 Task: Create a sub task Design and Implement Solution for the task  Fix issue causing slow database queries on high traffic pages in the project TrainForge , assign it to team member softage.8@softage.net and update the status of the sub task to  On Track  , set the priority of the sub task to Low.
Action: Mouse moved to (57, 428)
Screenshot: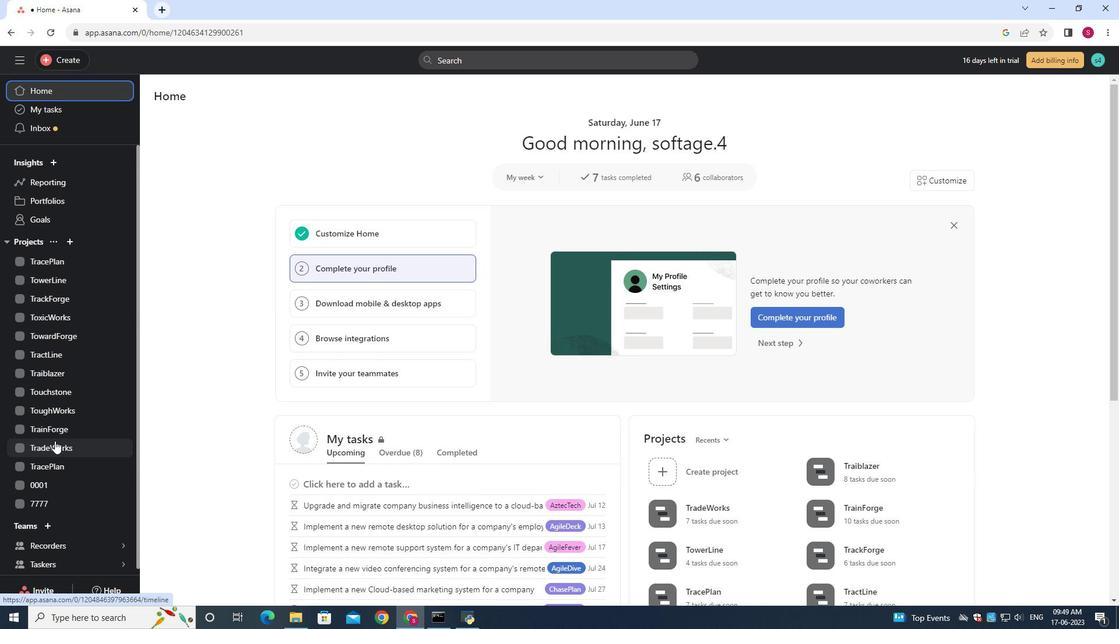 
Action: Mouse pressed left at (57, 428)
Screenshot: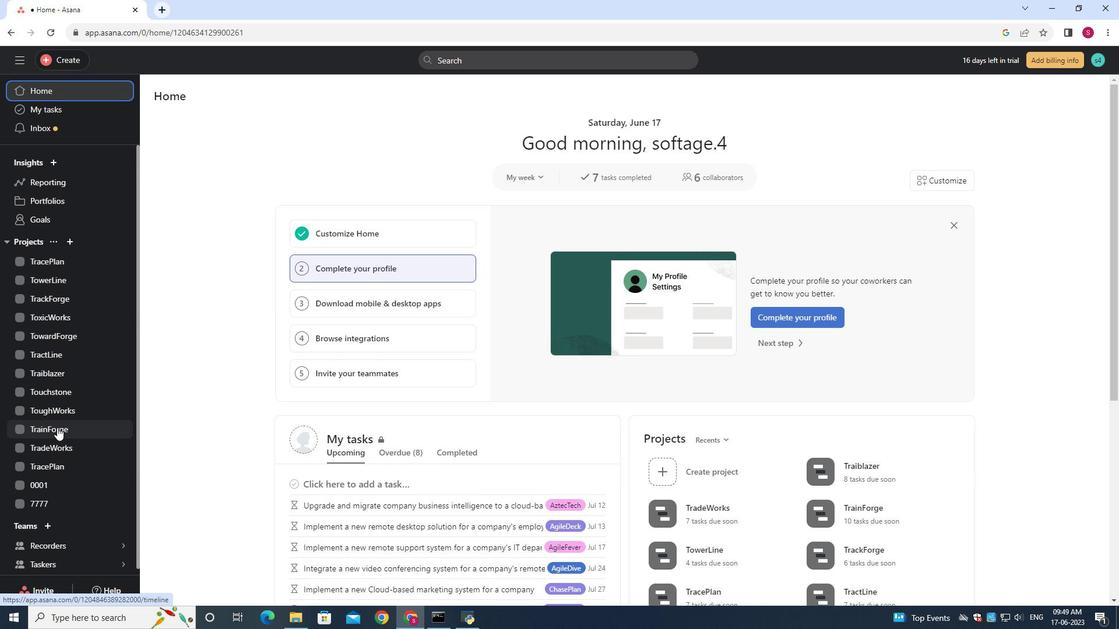 
Action: Mouse moved to (505, 306)
Screenshot: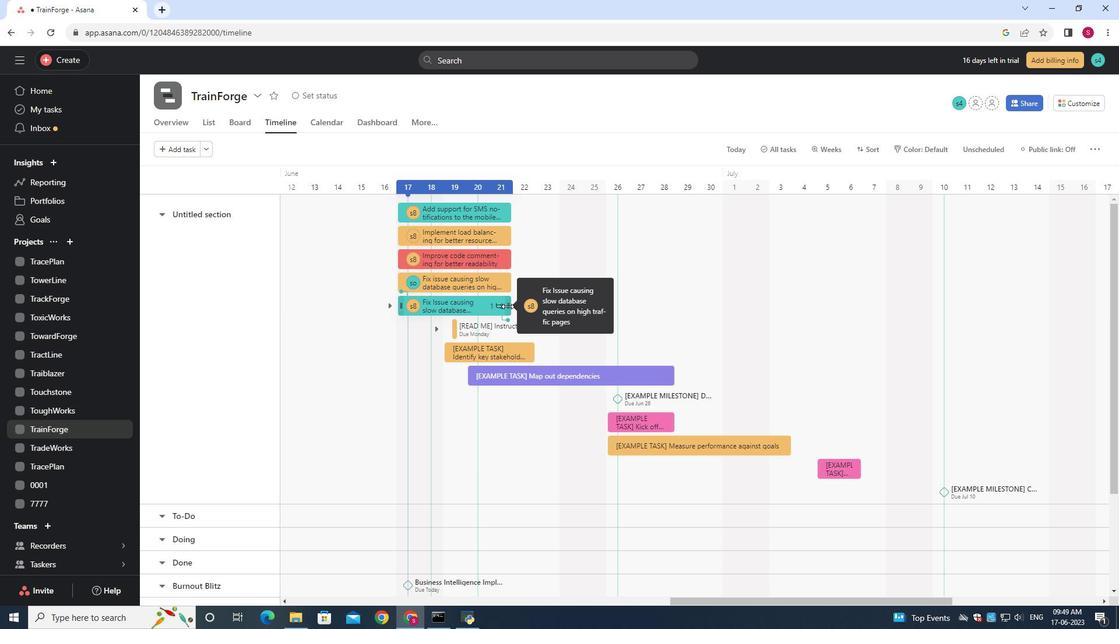 
Action: Mouse pressed left at (505, 306)
Screenshot: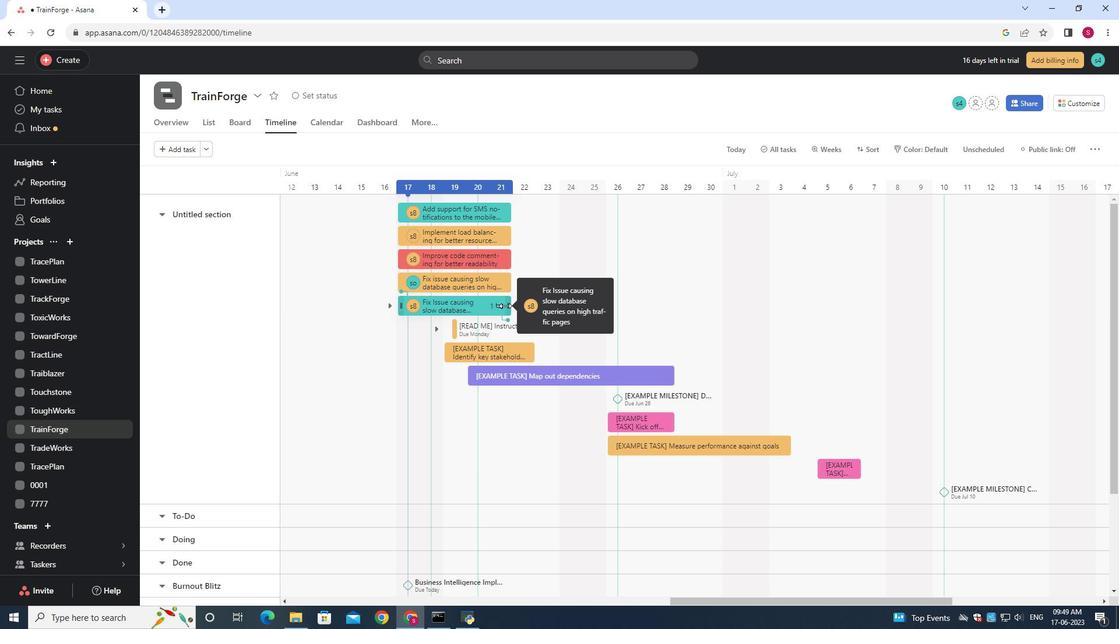 
Action: Mouse moved to (508, 307)
Screenshot: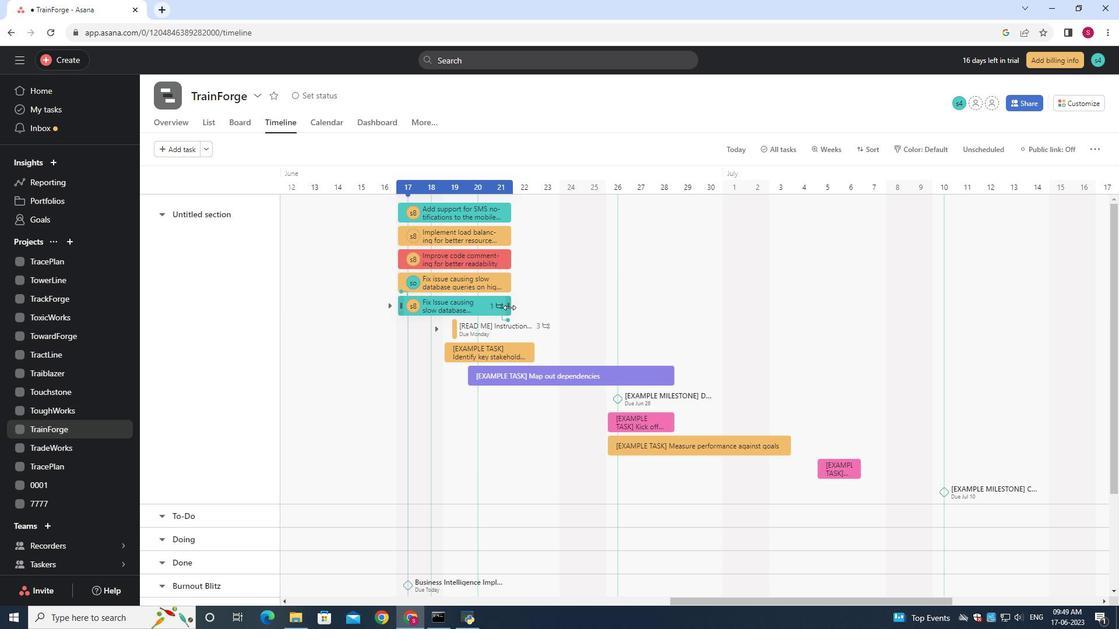 
Action: Mouse pressed left at (508, 307)
Screenshot: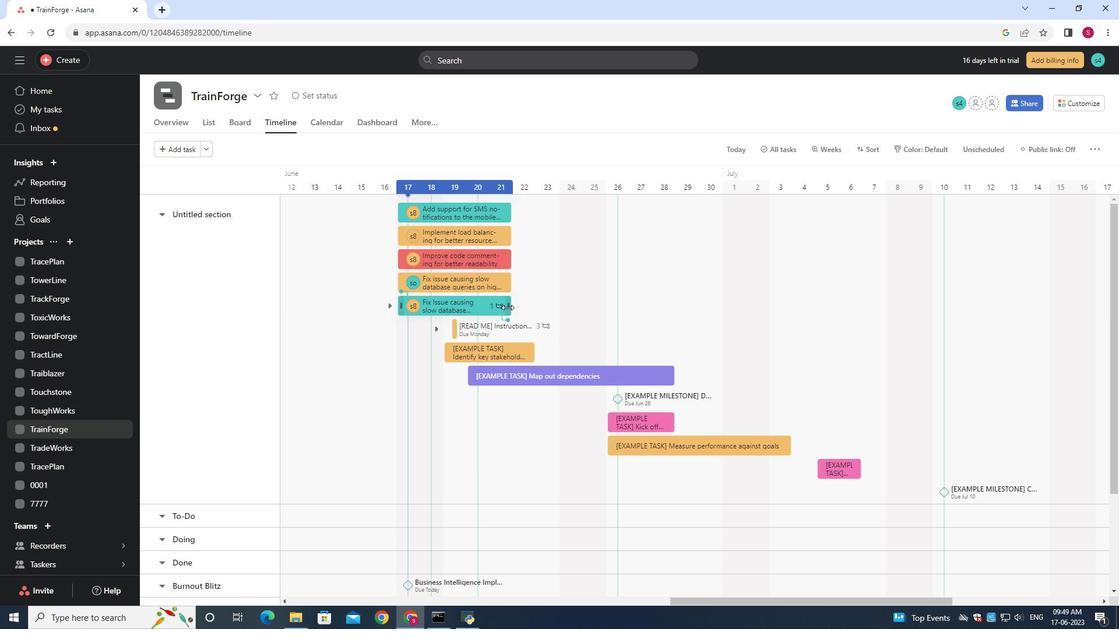 
Action: Mouse moved to (494, 305)
Screenshot: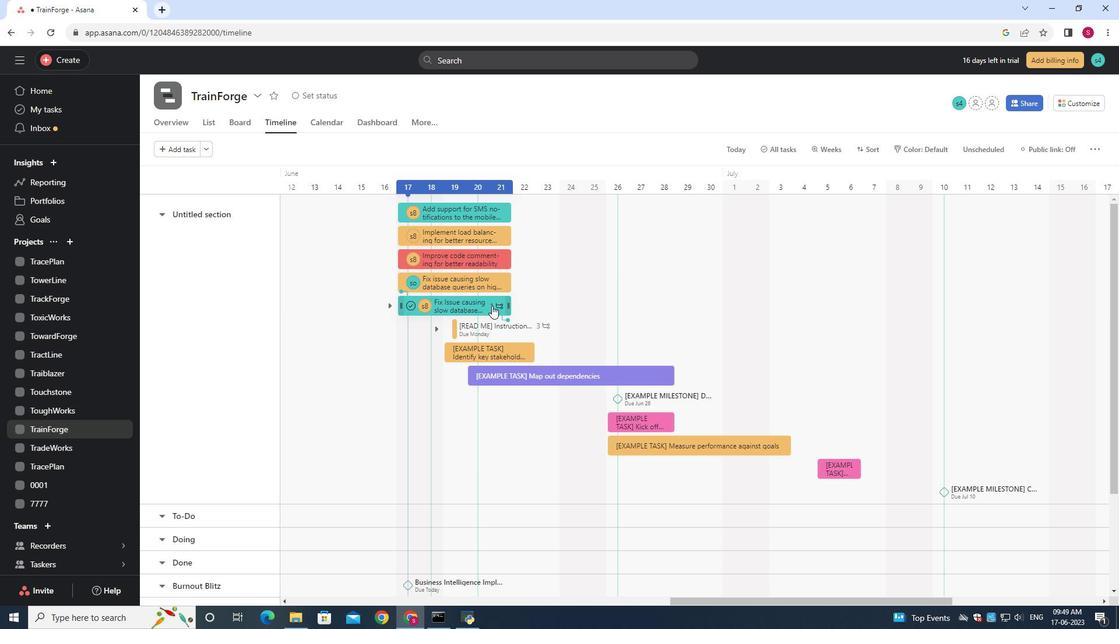 
Action: Mouse pressed left at (494, 305)
Screenshot: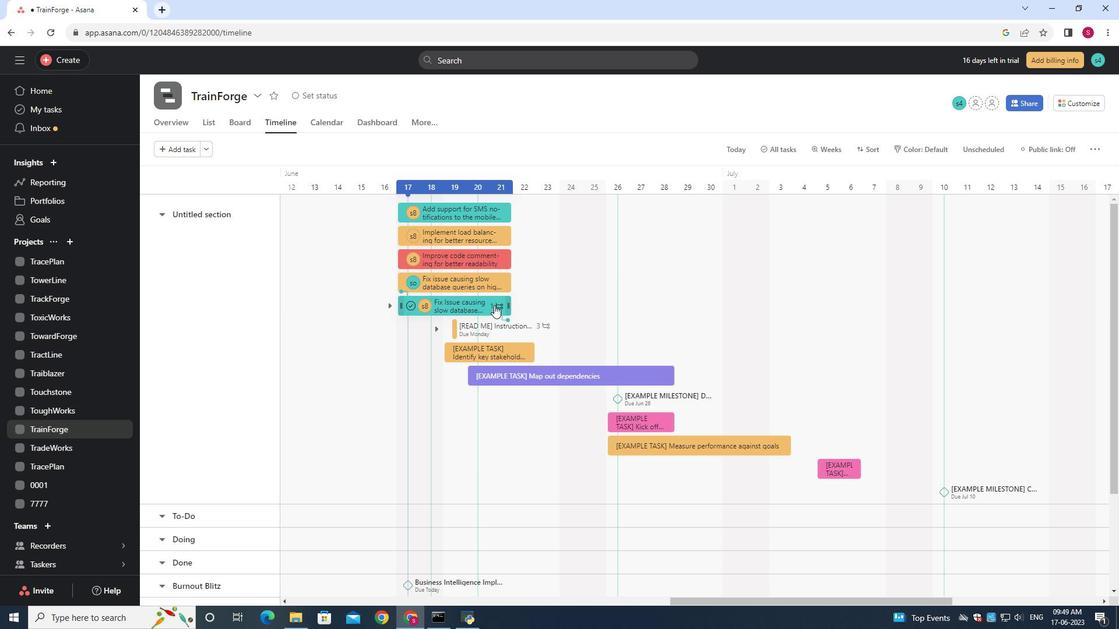 
Action: Mouse moved to (848, 352)
Screenshot: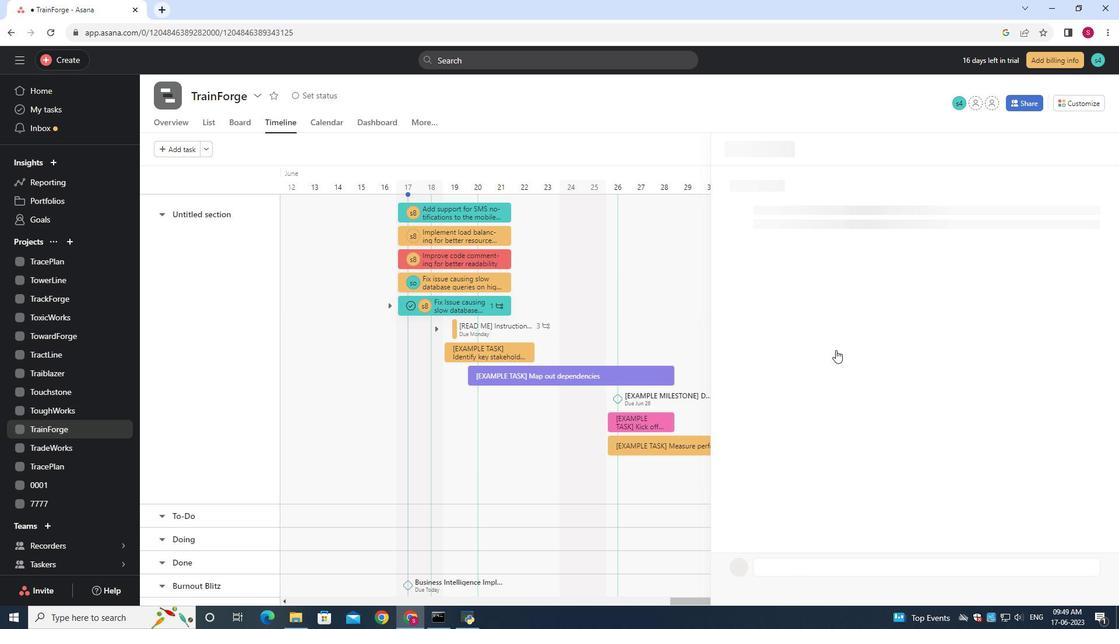 
Action: Mouse scrolled (848, 351) with delta (0, 0)
Screenshot: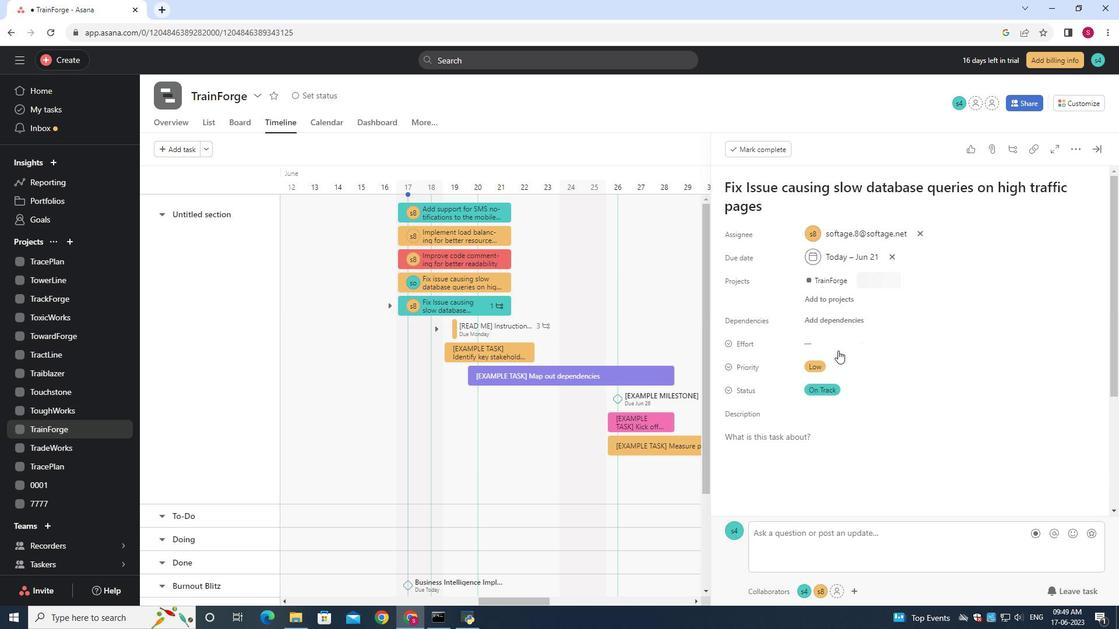 
Action: Mouse scrolled (848, 351) with delta (0, 0)
Screenshot: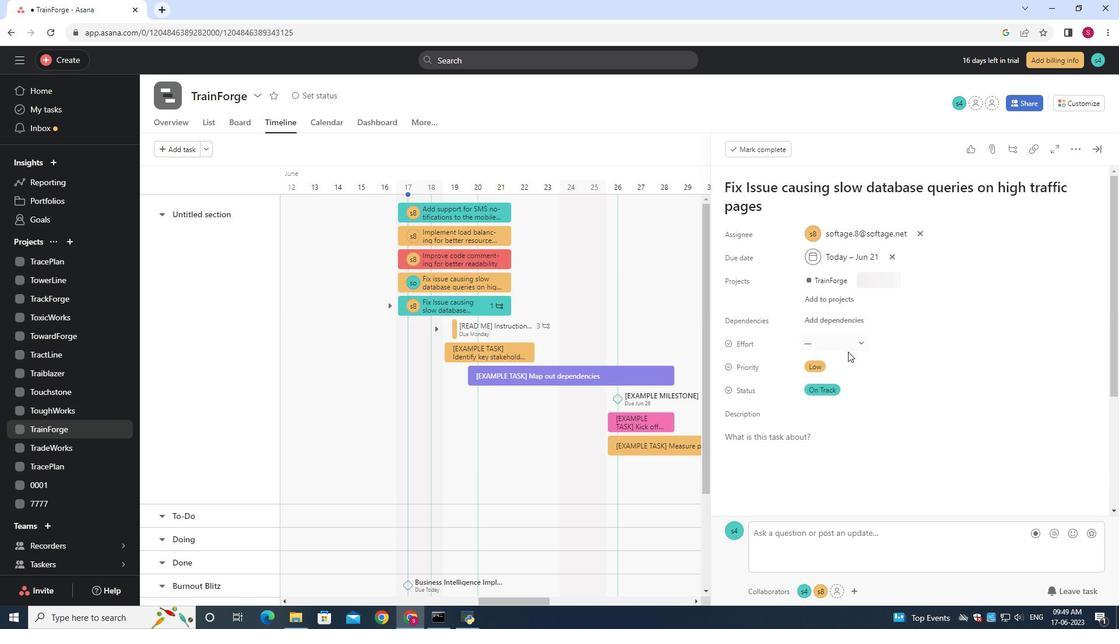
Action: Mouse scrolled (848, 351) with delta (0, 0)
Screenshot: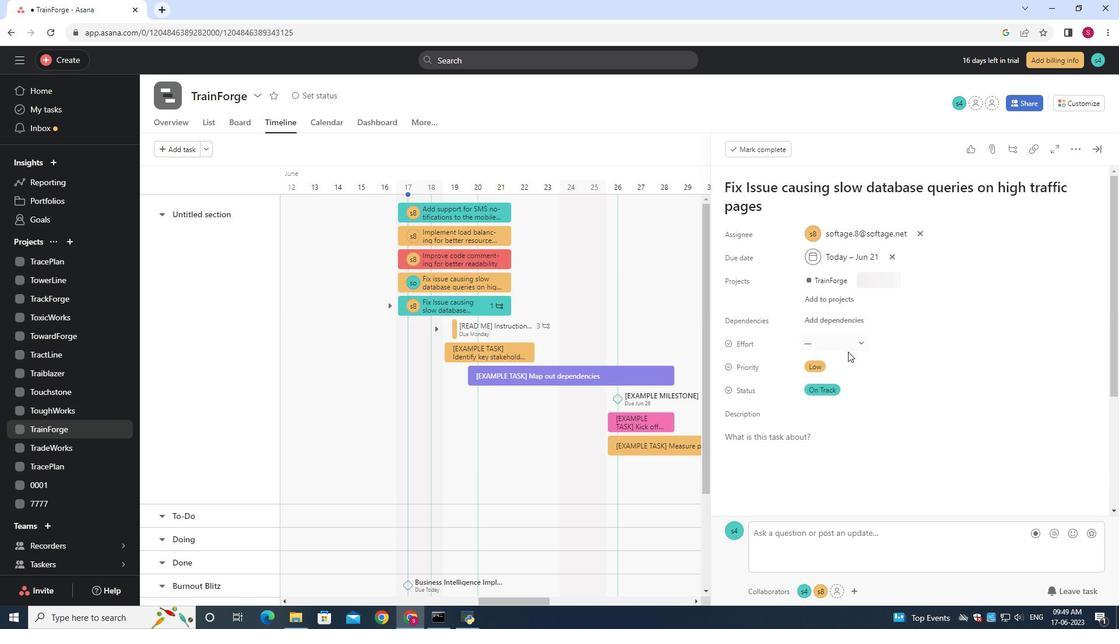 
Action: Mouse scrolled (848, 351) with delta (0, 0)
Screenshot: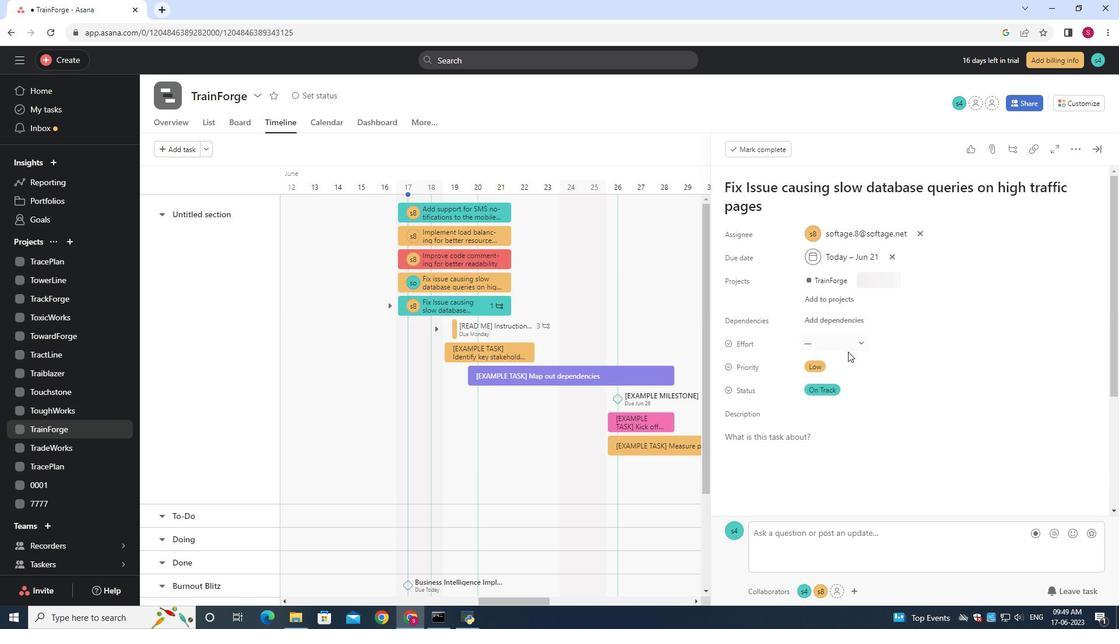 
Action: Mouse scrolled (848, 351) with delta (0, 0)
Screenshot: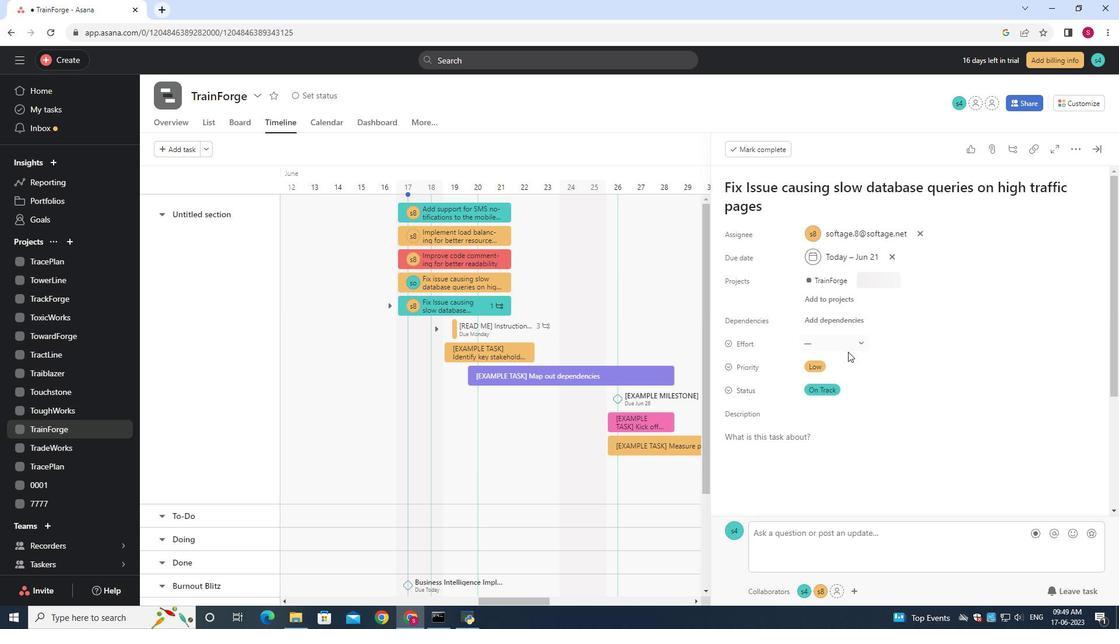 
Action: Mouse scrolled (848, 351) with delta (0, 0)
Screenshot: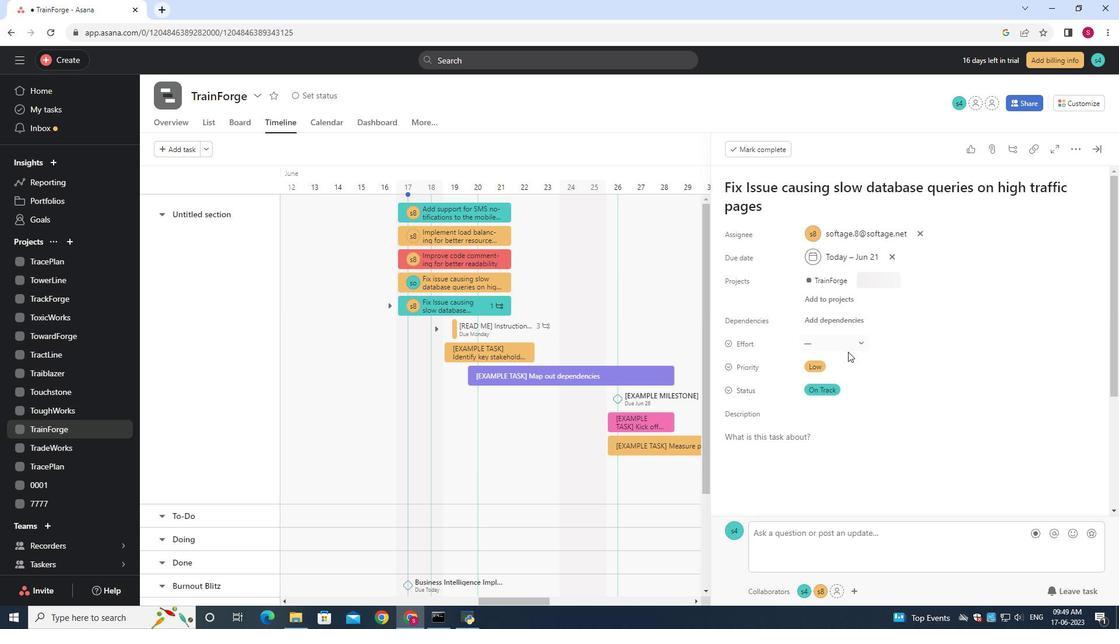 
Action: Mouse moved to (757, 421)
Screenshot: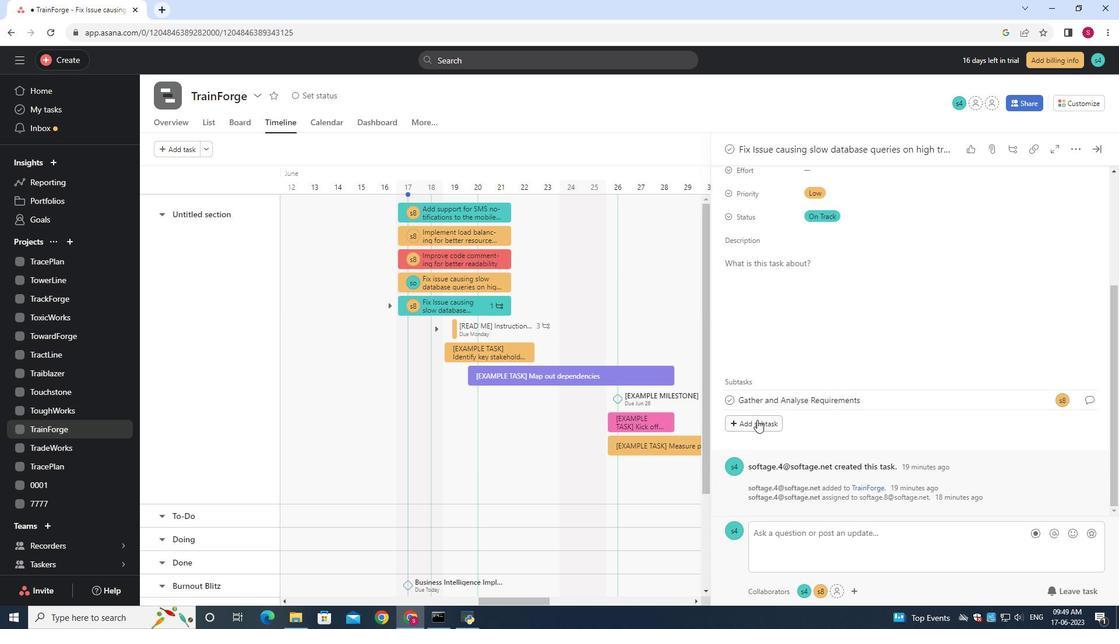 
Action: Mouse pressed left at (757, 421)
Screenshot: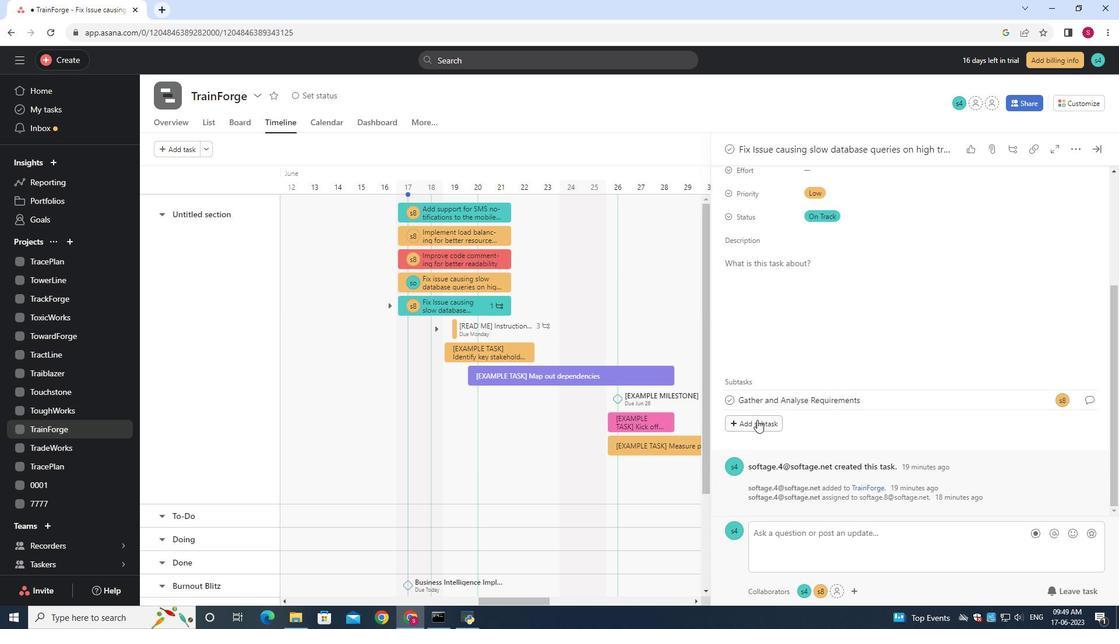 
Action: Mouse moved to (757, 421)
Screenshot: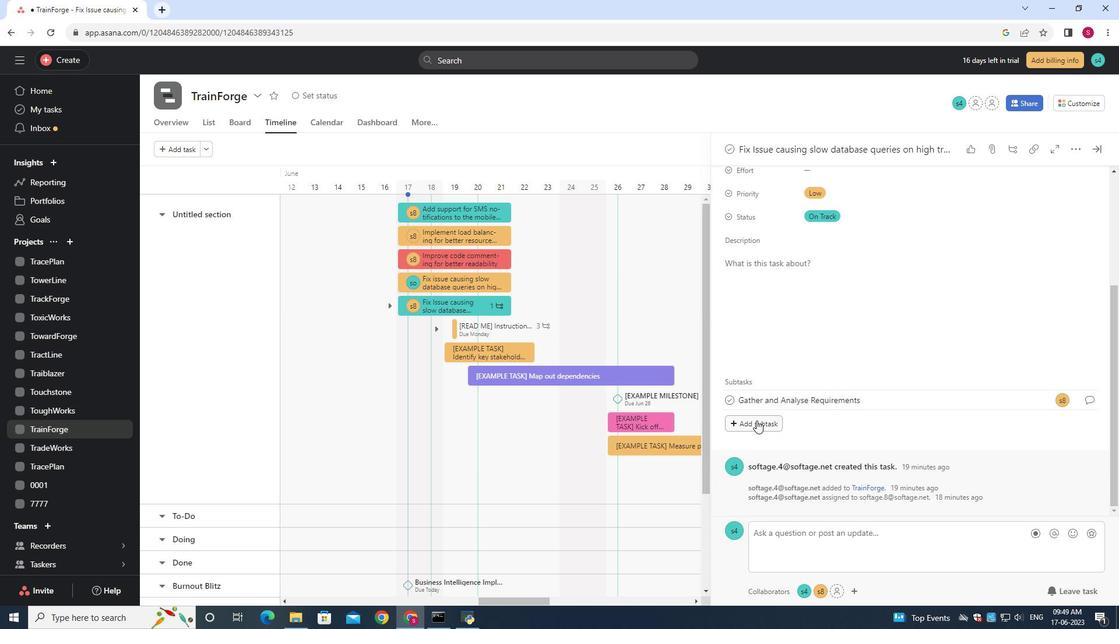 
Action: Key pressed <Key.shift>Design<Key.space><Key.shift>and<Key.space><Key.shift>Implement<Key.space><Key.shift>Solution
Screenshot: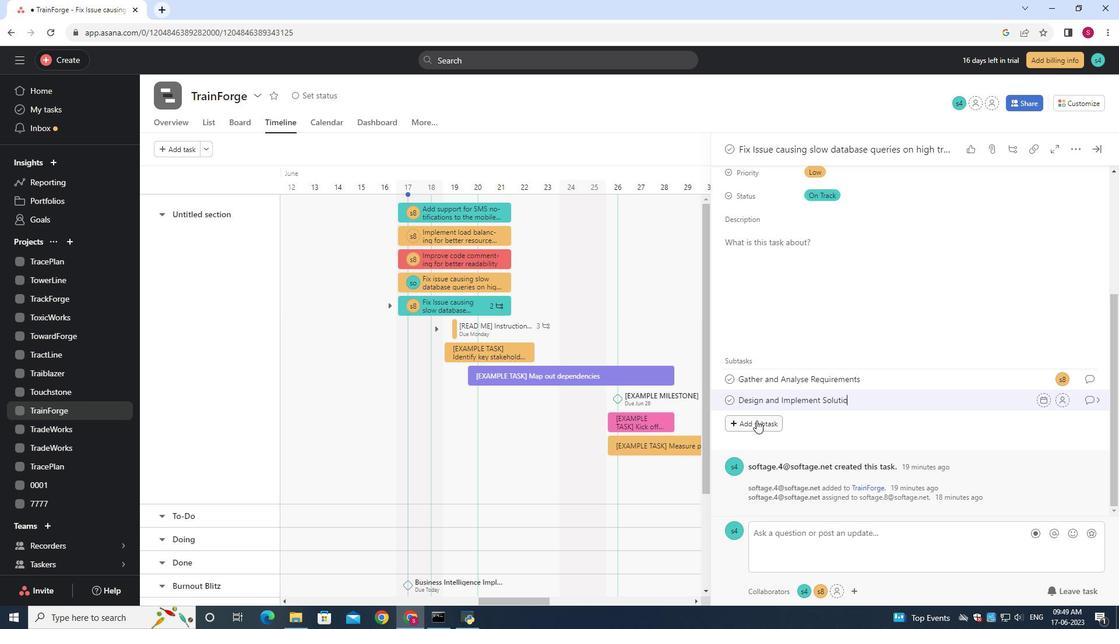 
Action: Mouse moved to (1060, 400)
Screenshot: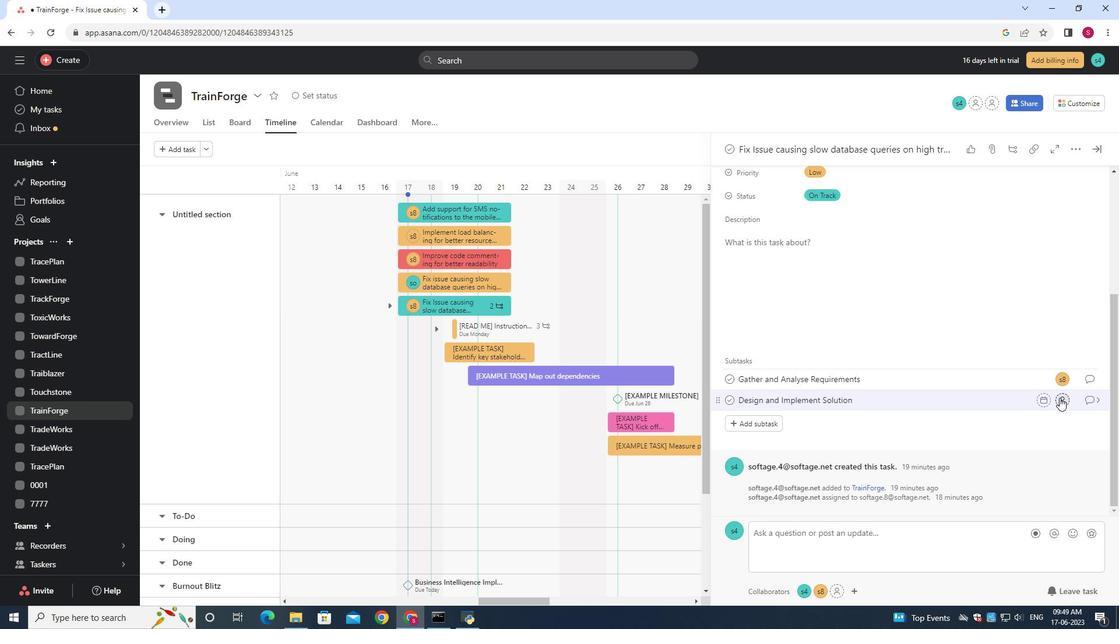 
Action: Mouse pressed left at (1060, 400)
Screenshot: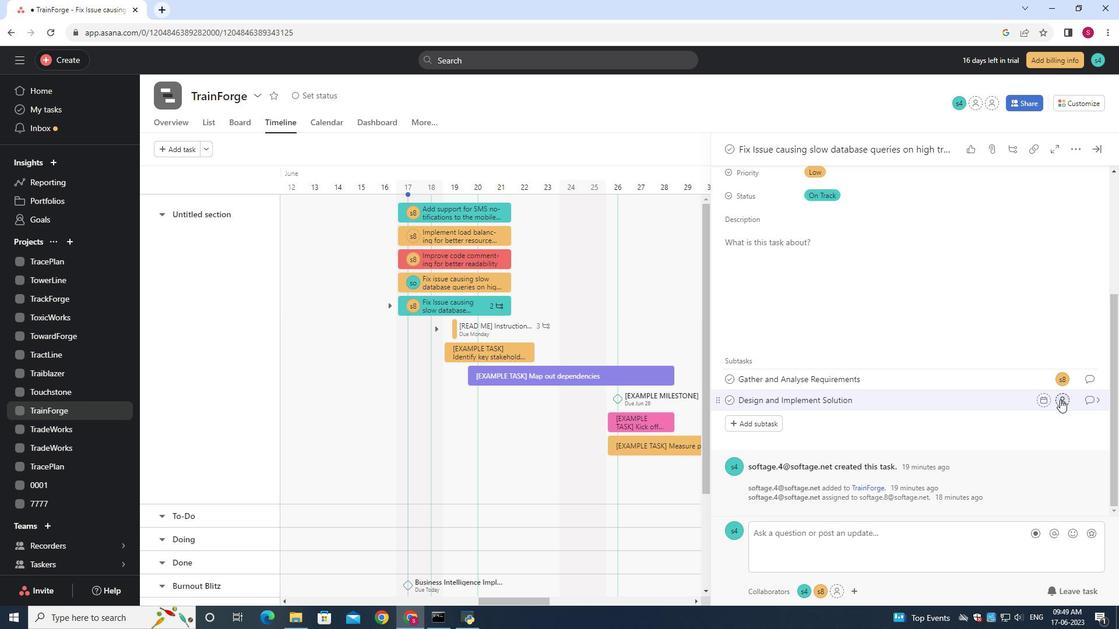 
Action: Key pressed softage.8<Key.shift>@softage.net
Screenshot: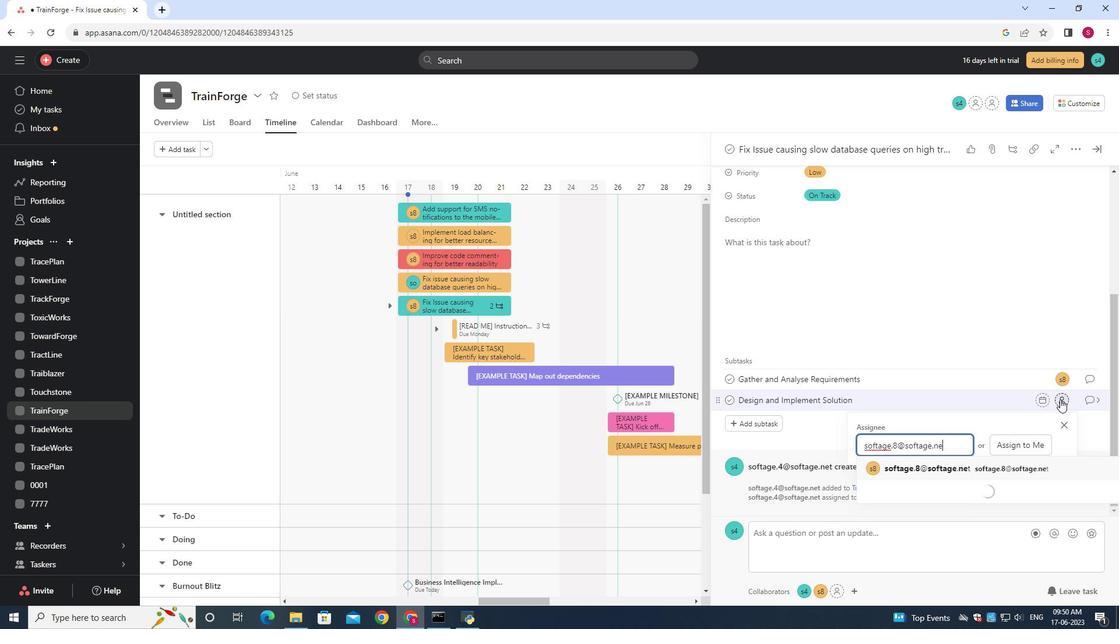 
Action: Mouse moved to (936, 472)
Screenshot: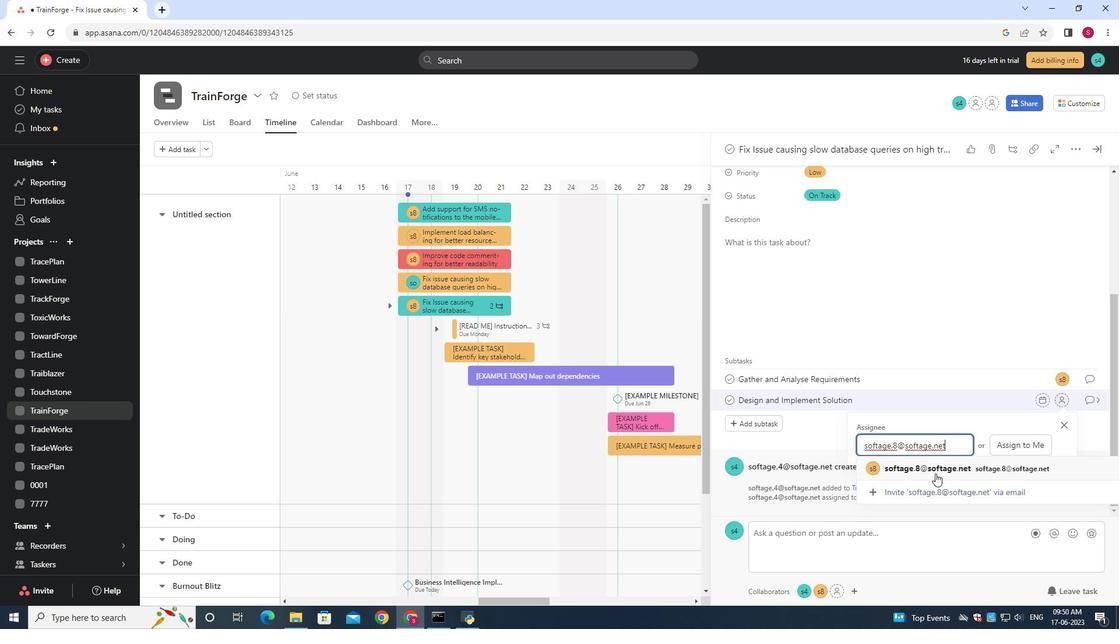 
Action: Mouse pressed left at (936, 472)
Screenshot: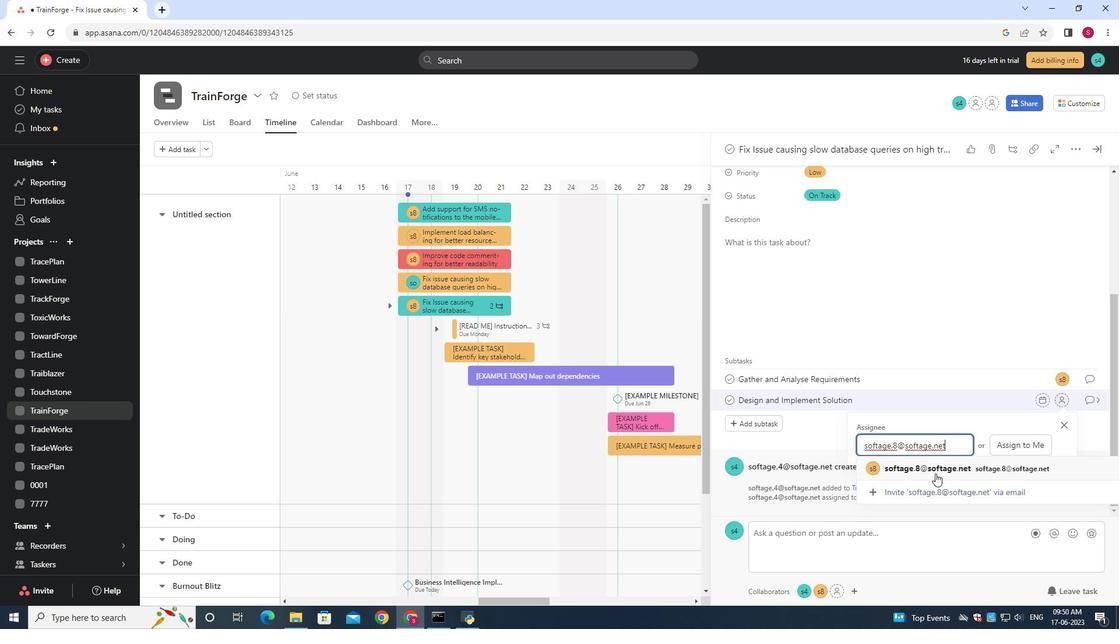 
Action: Mouse moved to (1100, 403)
Screenshot: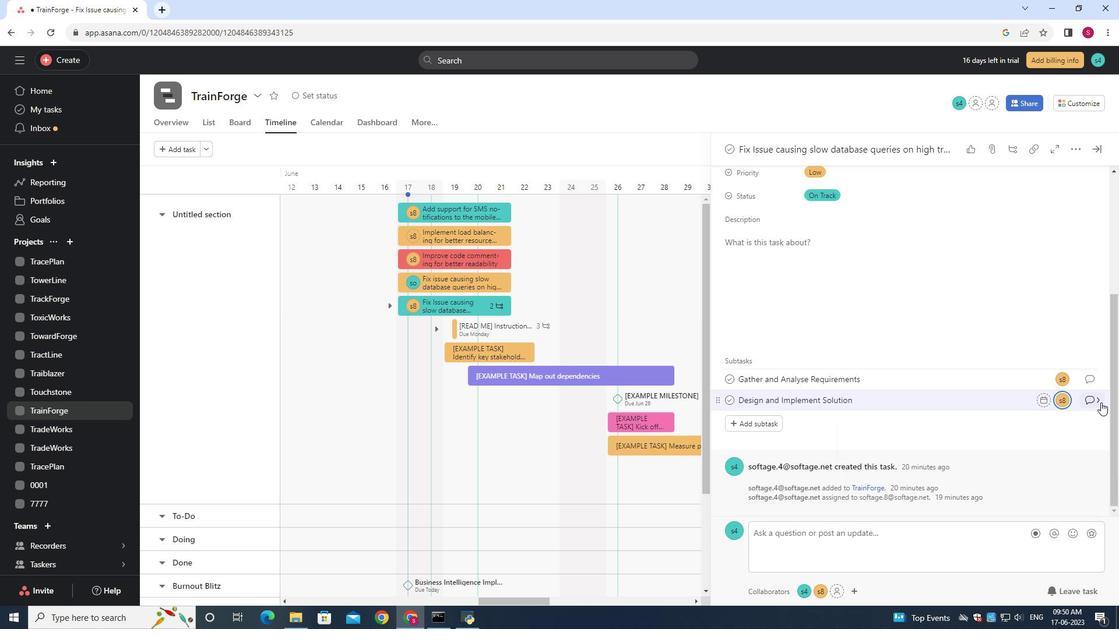 
Action: Mouse pressed left at (1100, 403)
Screenshot: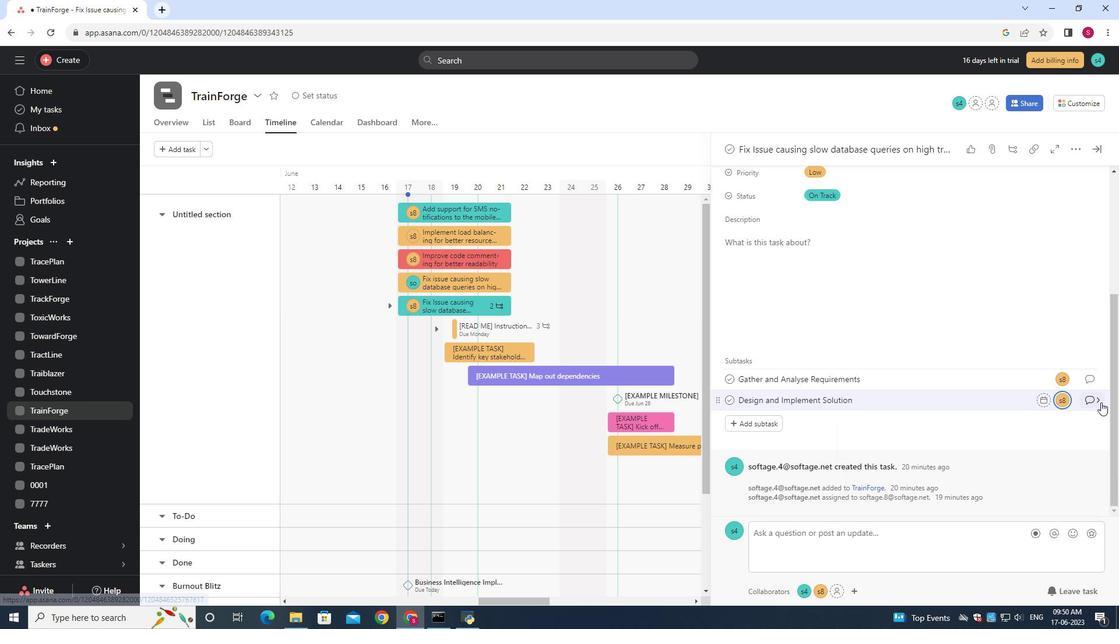 
Action: Mouse moved to (756, 313)
Screenshot: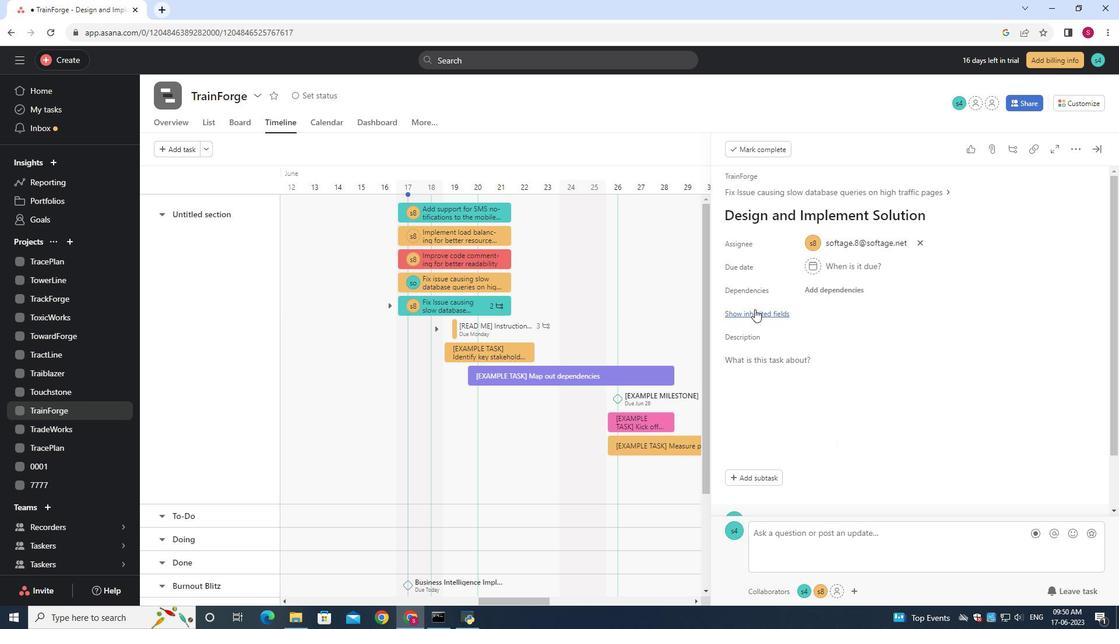 
Action: Mouse pressed left at (756, 313)
Screenshot: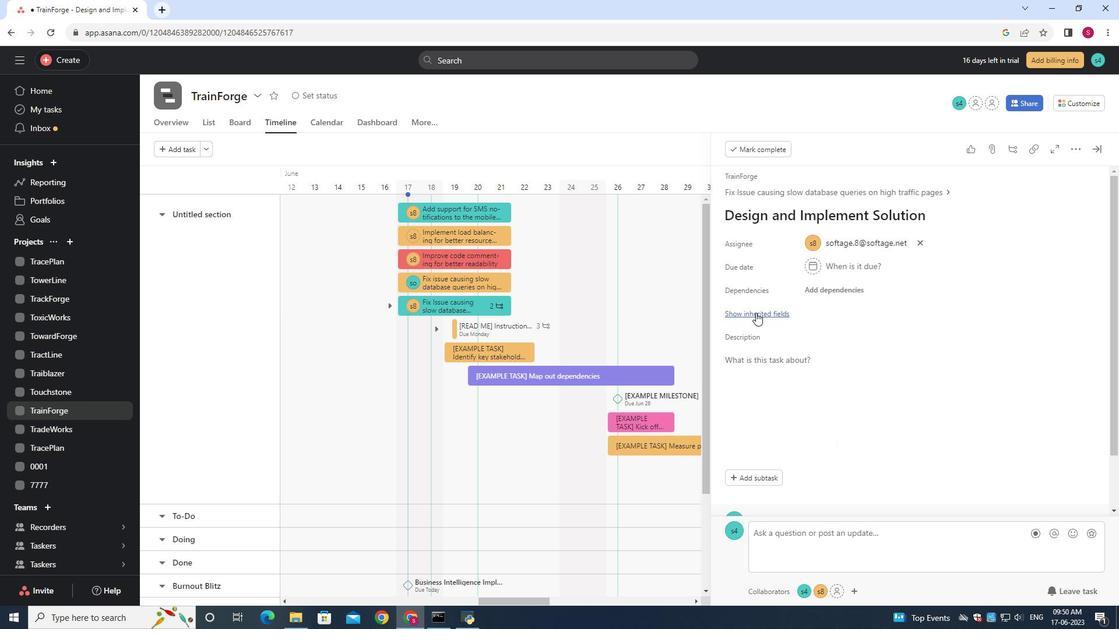 
Action: Mouse moved to (805, 381)
Screenshot: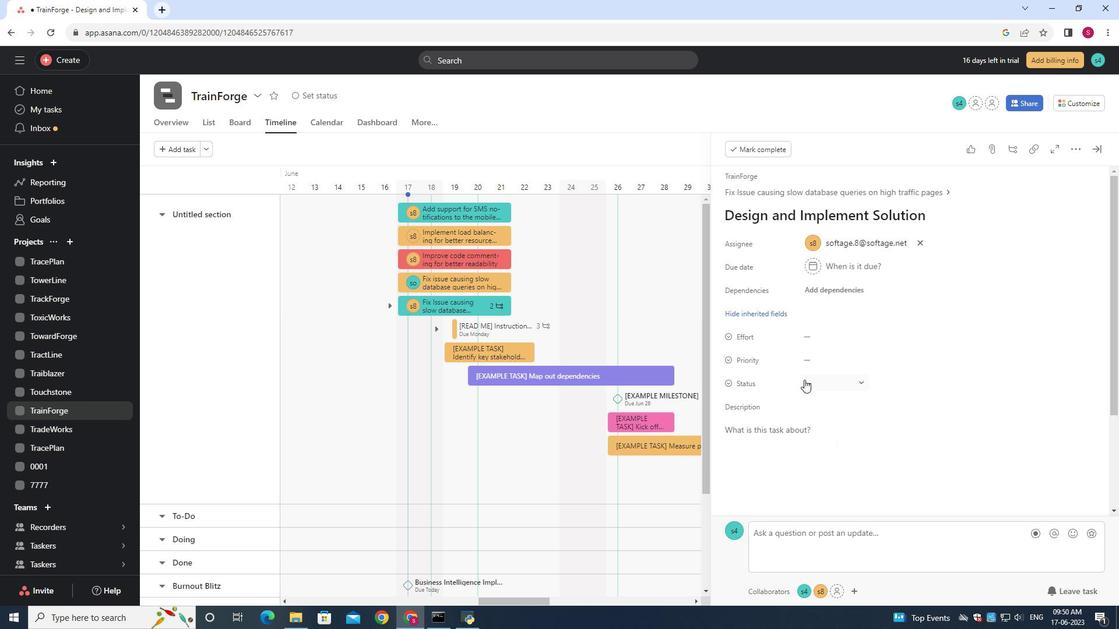 
Action: Mouse pressed left at (805, 381)
Screenshot: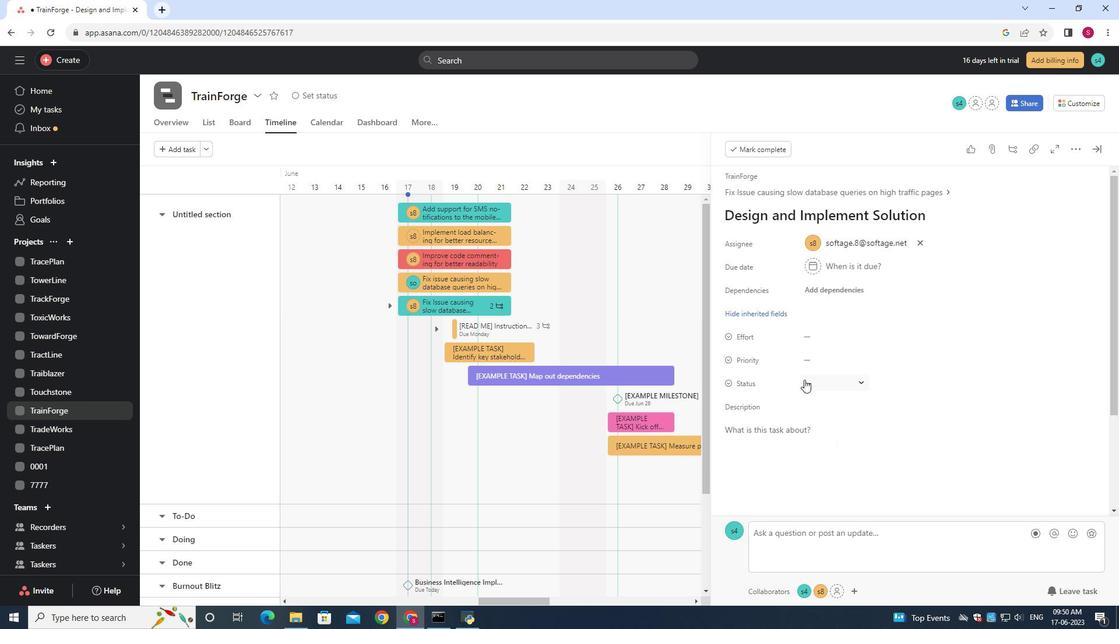 
Action: Mouse moved to (825, 427)
Screenshot: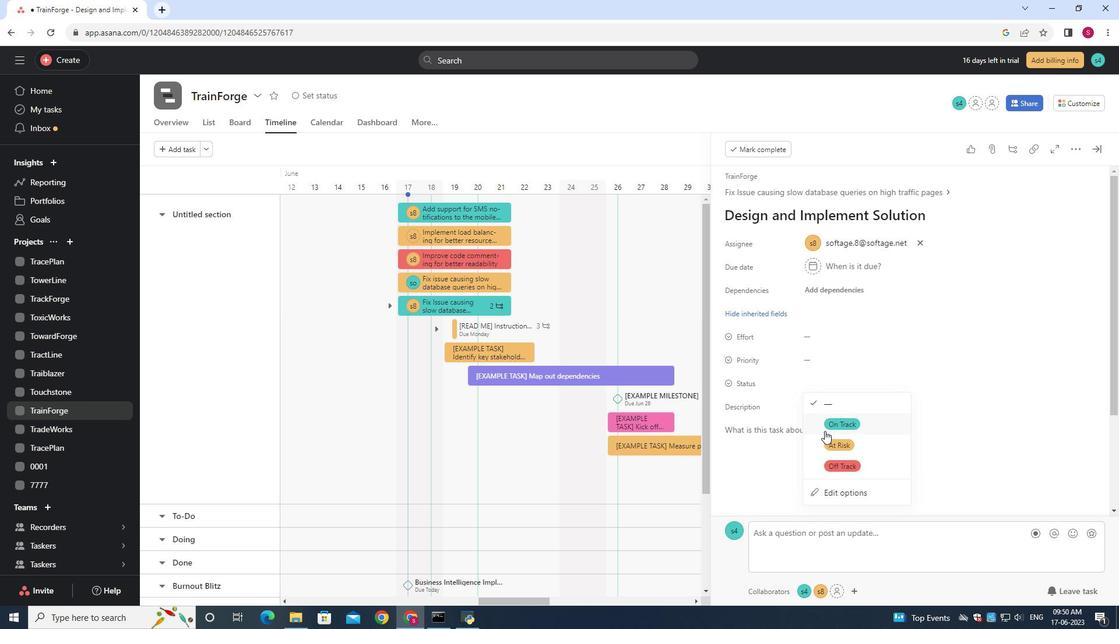
Action: Mouse pressed left at (825, 427)
Screenshot: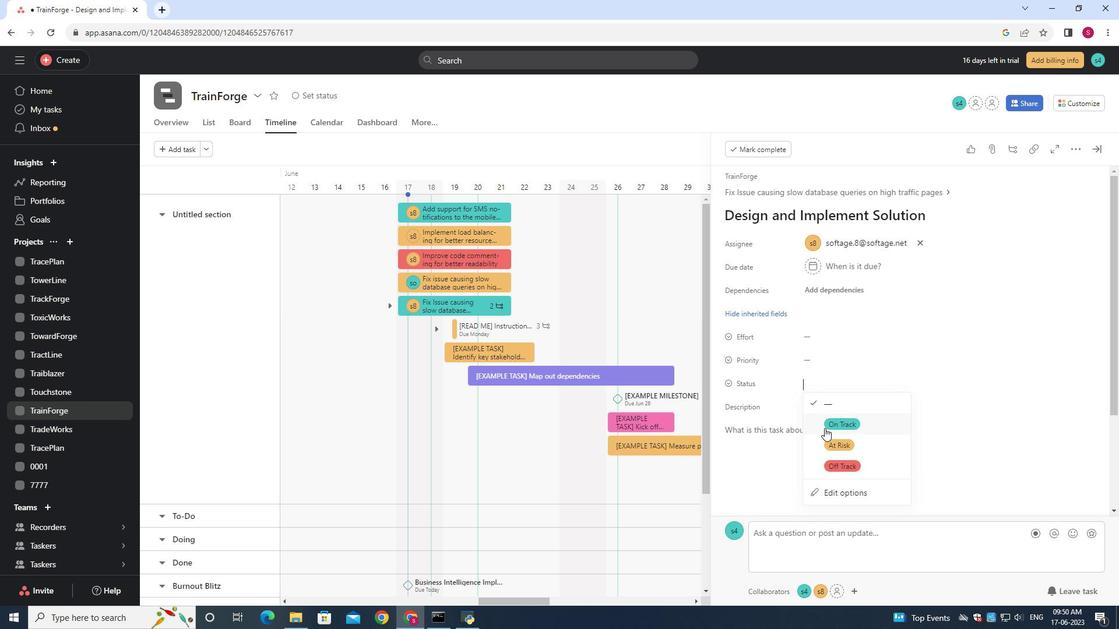 
Action: Mouse moved to (813, 359)
Screenshot: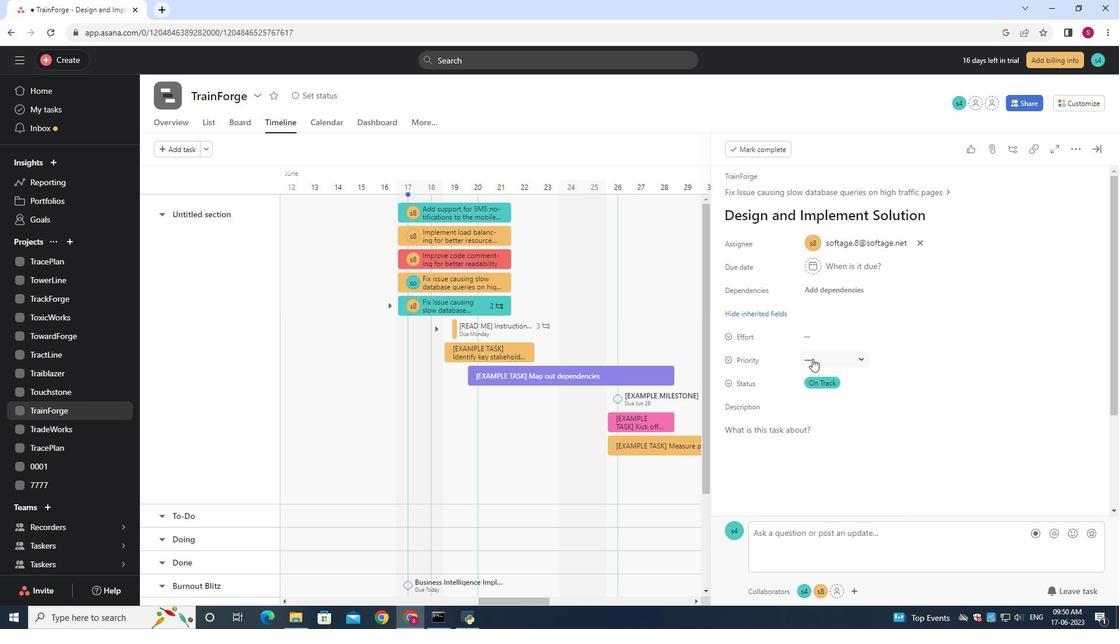 
Action: Mouse pressed left at (813, 359)
Screenshot: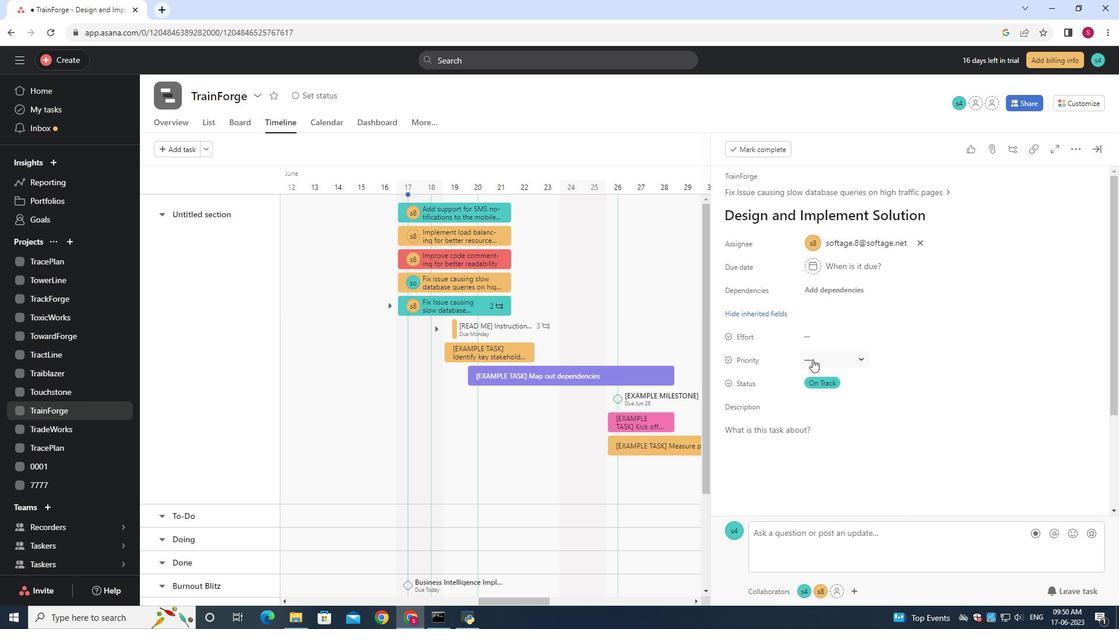 
Action: Mouse moved to (834, 440)
Screenshot: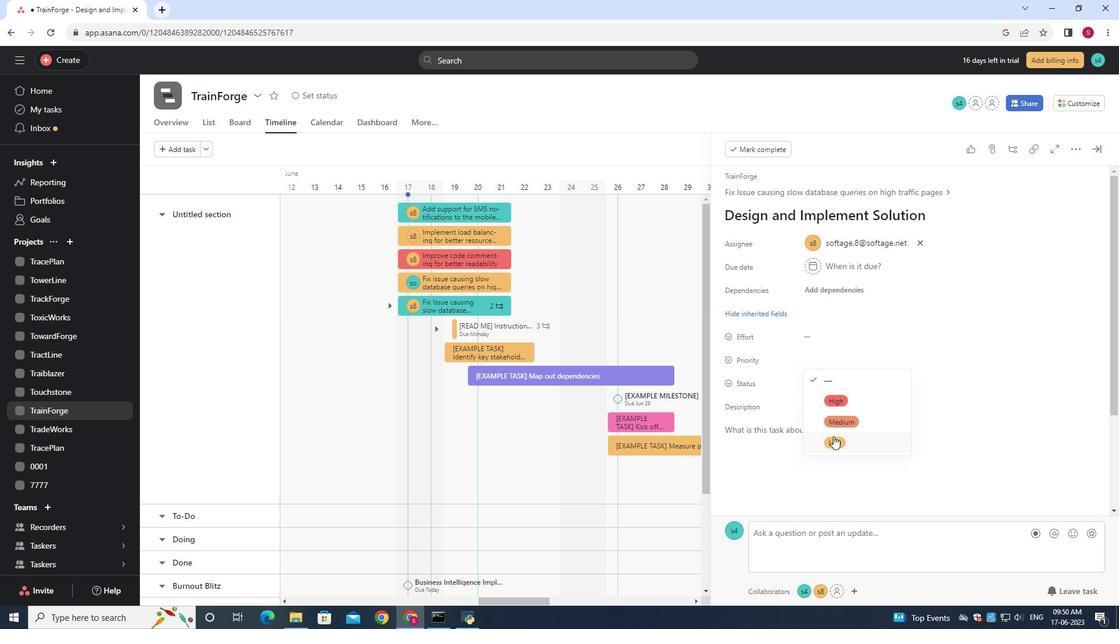 
Action: Mouse pressed left at (834, 440)
Screenshot: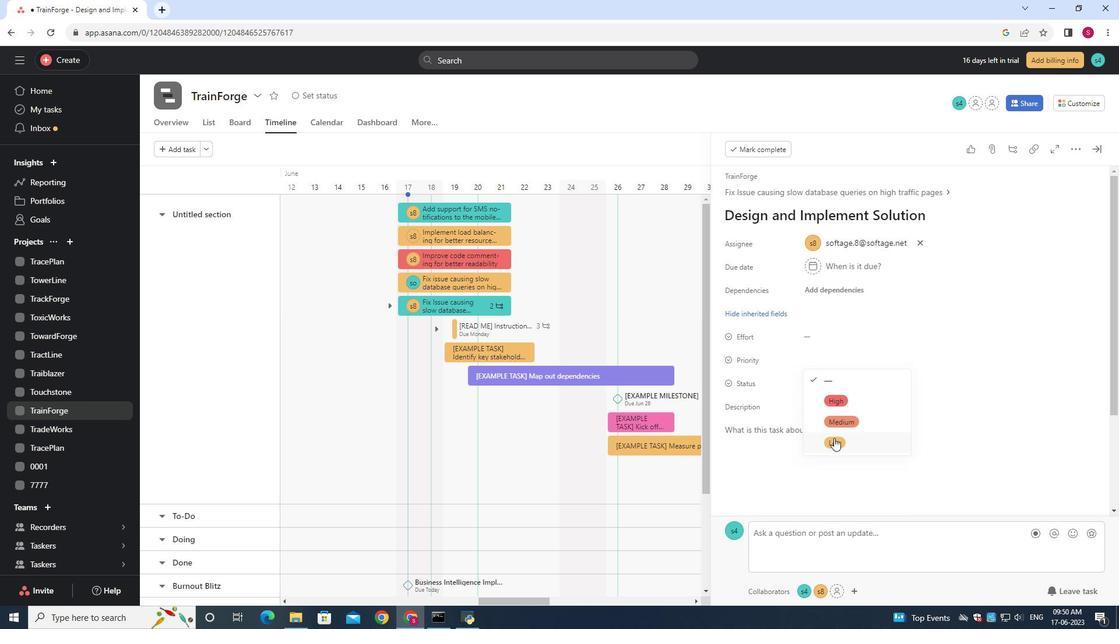 
Action: Mouse moved to (802, 355)
Screenshot: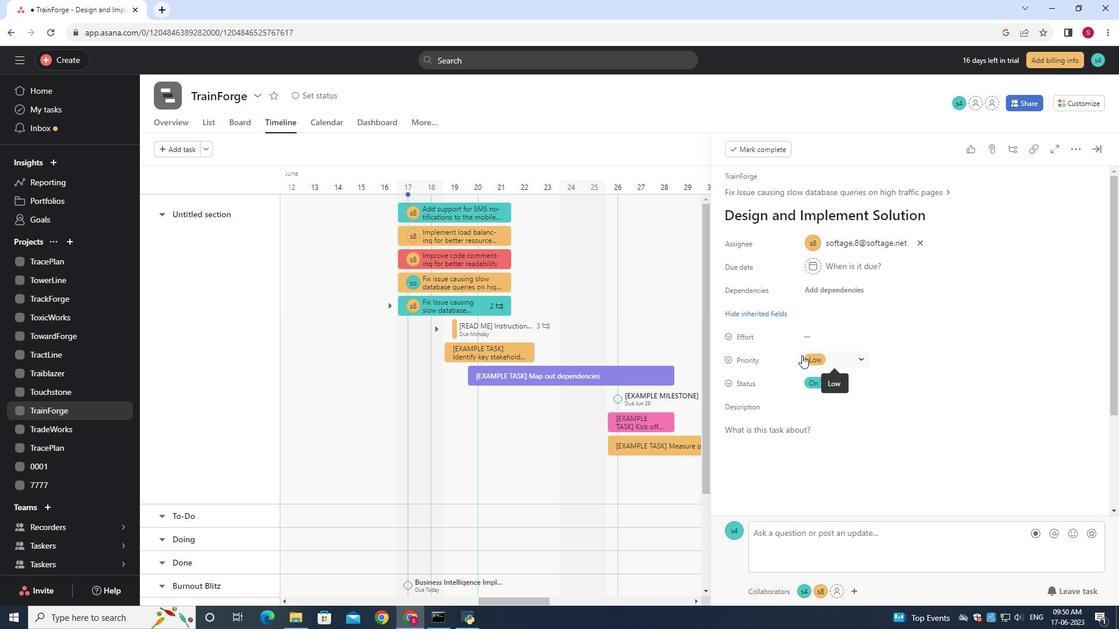 
